 Task: In the Company vanderbilt.edu, Add note: 'Create a task to update CRM data hygiene.'. Mark checkbox to create task to follow up ': In 1 month'. Create task, with  description: Conduct Product Demo, Add due date: In 2 Business Days; Add reminder: 1 hour before. Set Priority High and add note: Consult with the marketing team for any upcoming promotions or campaigns related to this customer.. Logged in from softage.4@softage.net
Action: Mouse moved to (69, 58)
Screenshot: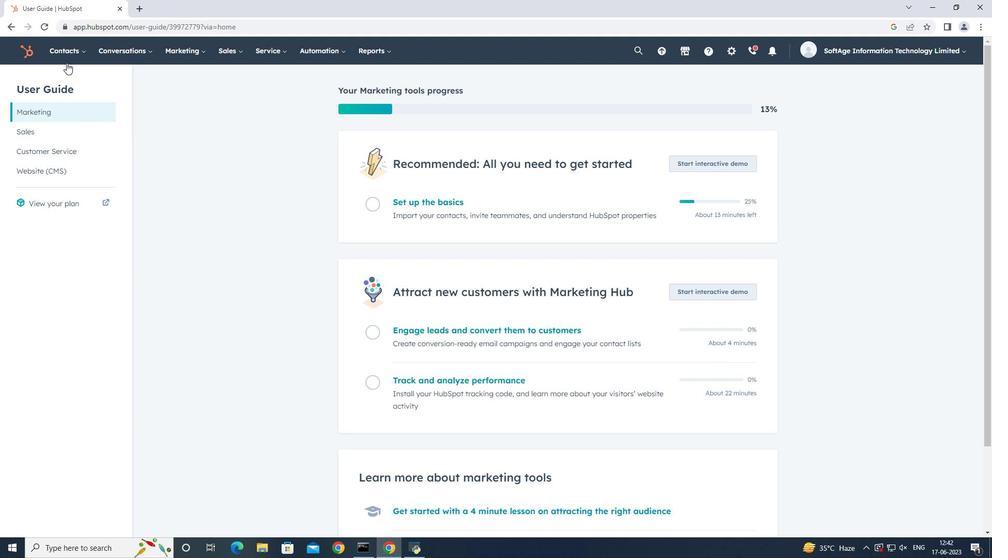 
Action: Mouse pressed left at (69, 58)
Screenshot: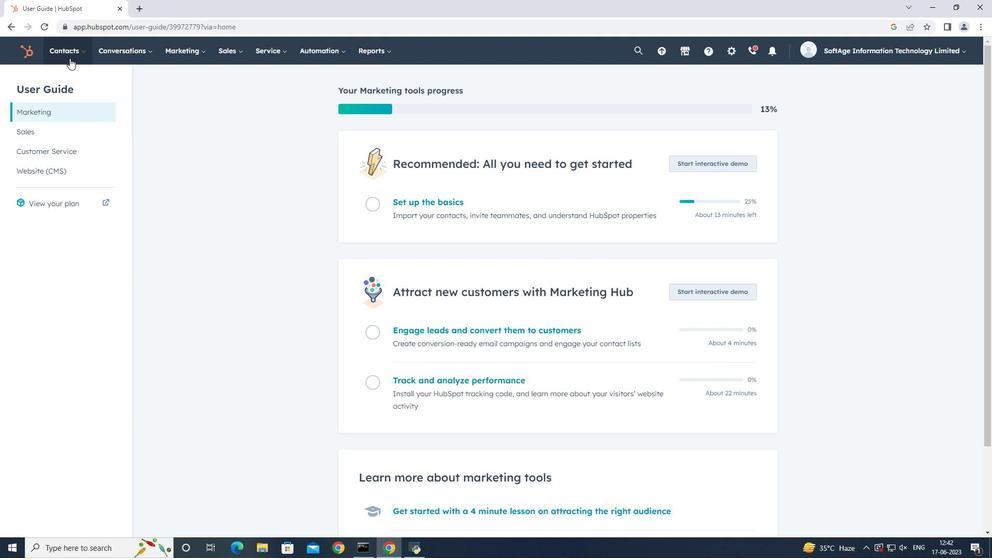 
Action: Mouse moved to (80, 106)
Screenshot: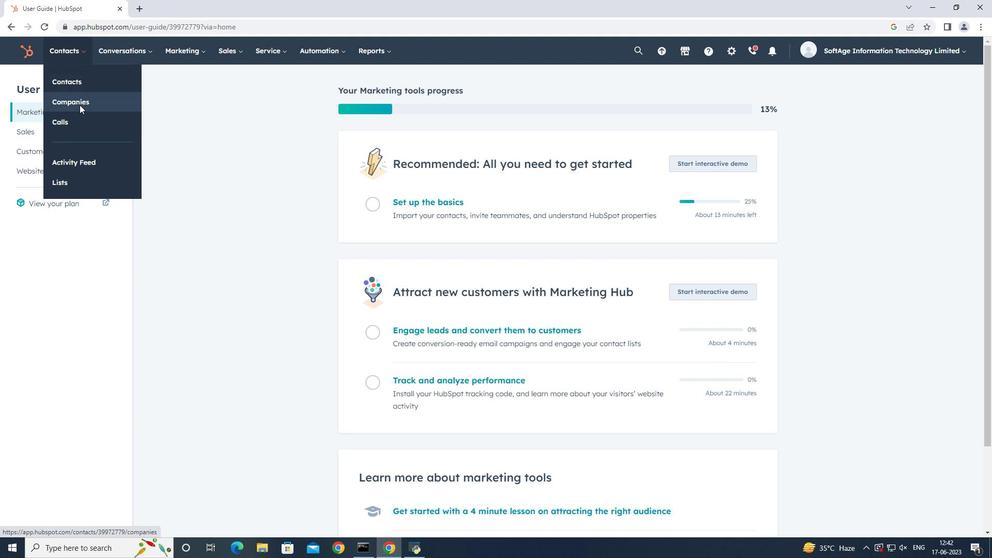
Action: Mouse pressed left at (80, 106)
Screenshot: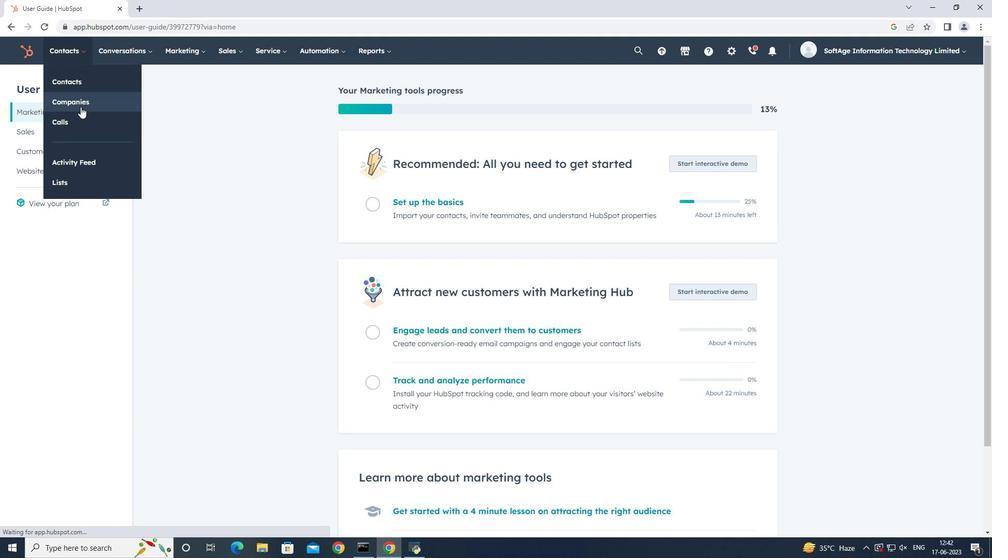 
Action: Mouse moved to (79, 167)
Screenshot: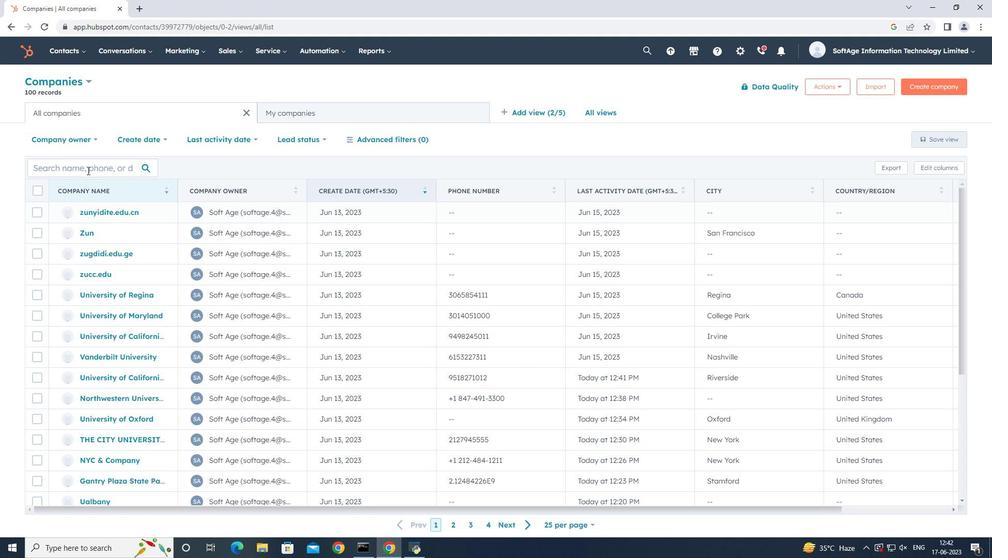 
Action: Mouse pressed left at (79, 167)
Screenshot: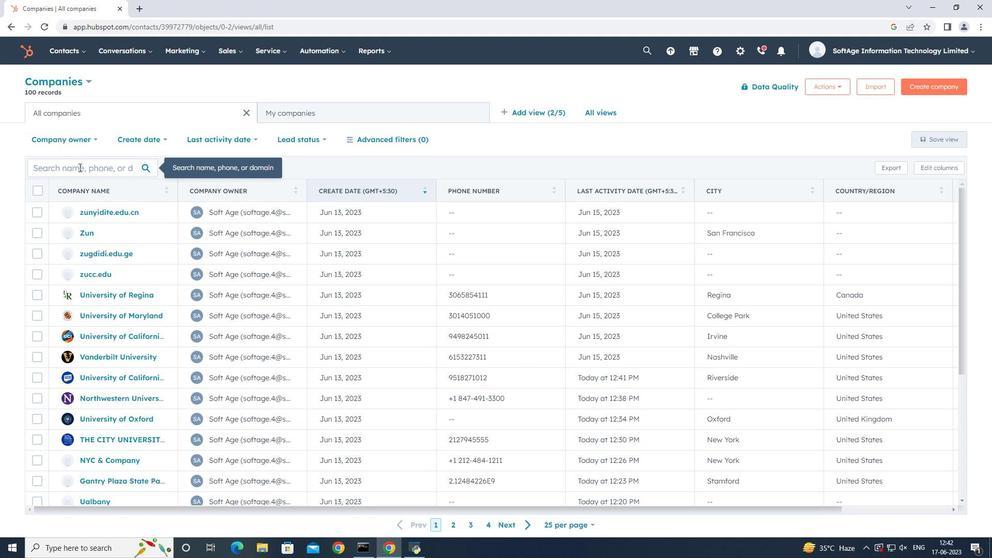 
Action: Key pressed vanderrbi<Key.backspace><Key.backspace><Key.backspace>
Screenshot: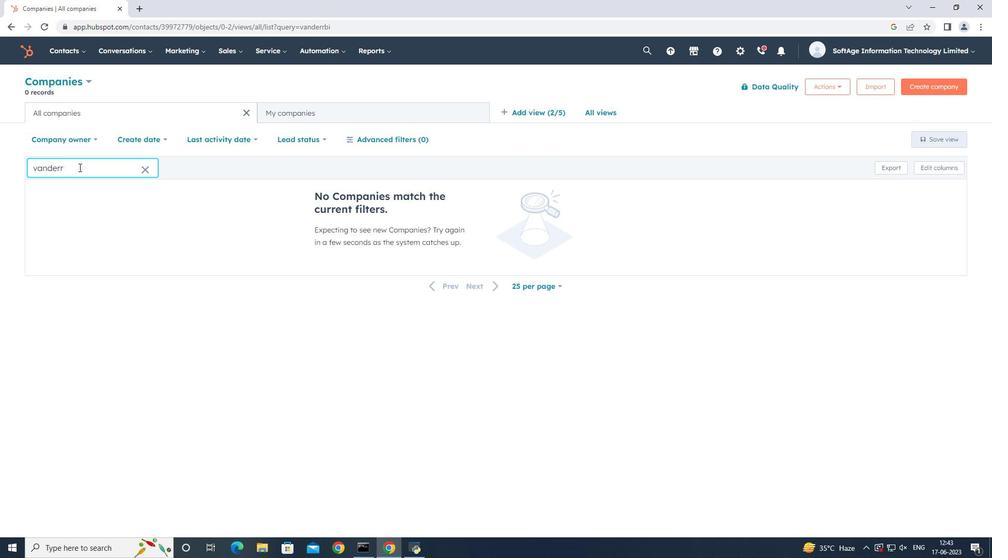
Action: Mouse moved to (101, 216)
Screenshot: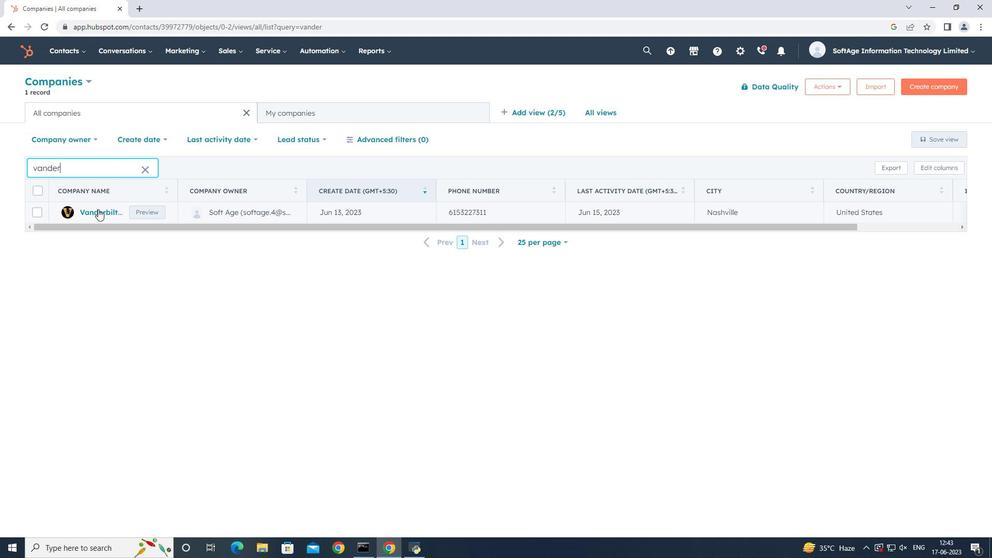 
Action: Mouse pressed left at (101, 216)
Screenshot: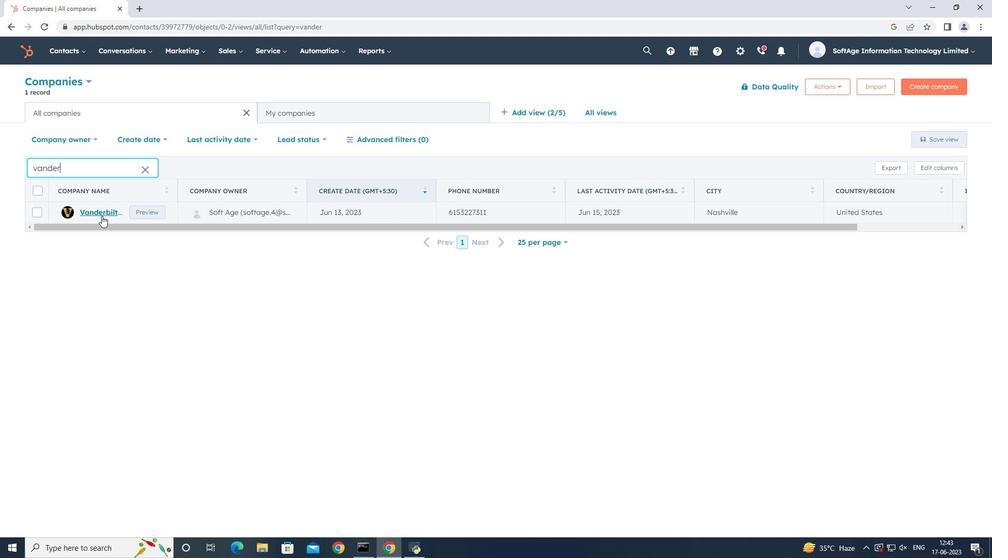 
Action: Mouse moved to (38, 171)
Screenshot: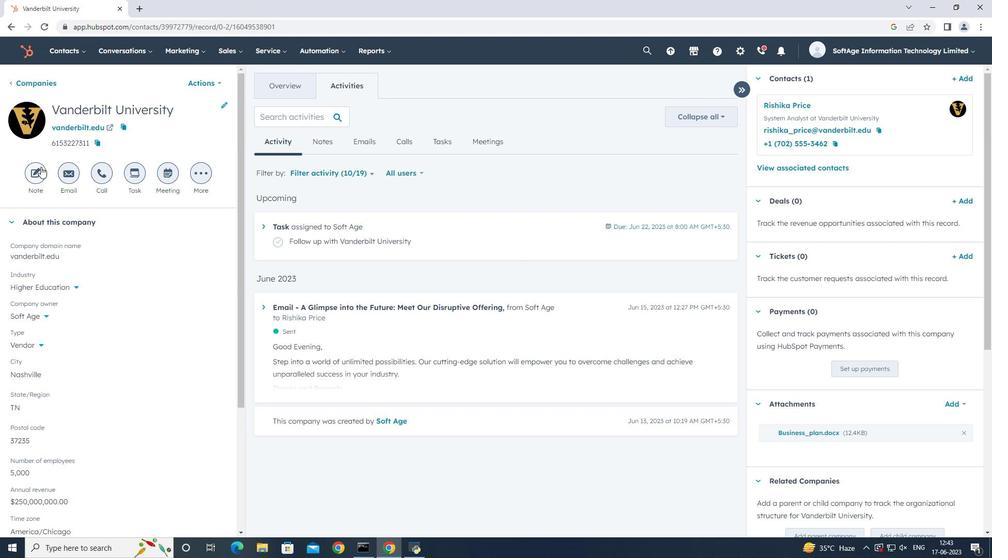 
Action: Mouse pressed left at (38, 171)
Screenshot: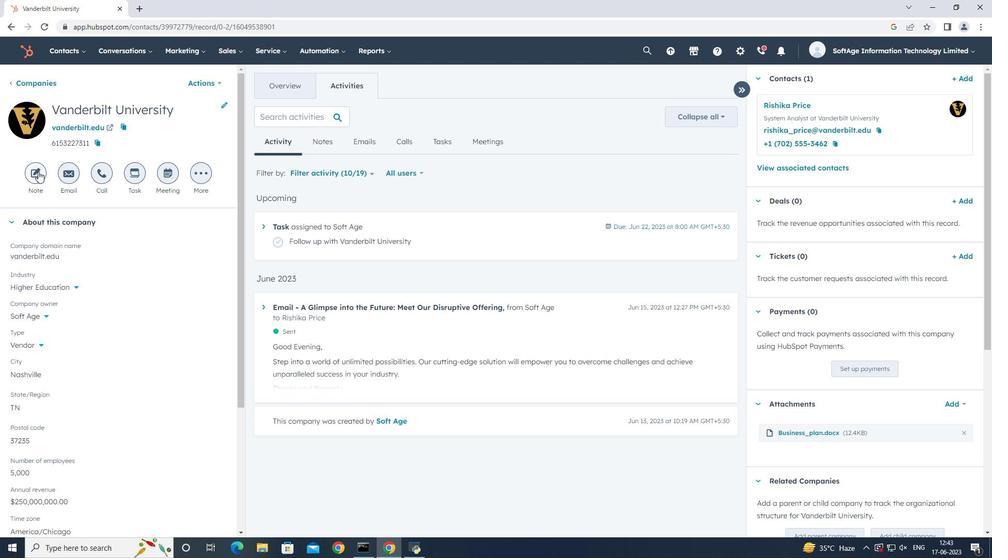 
Action: Mouse moved to (786, 438)
Screenshot: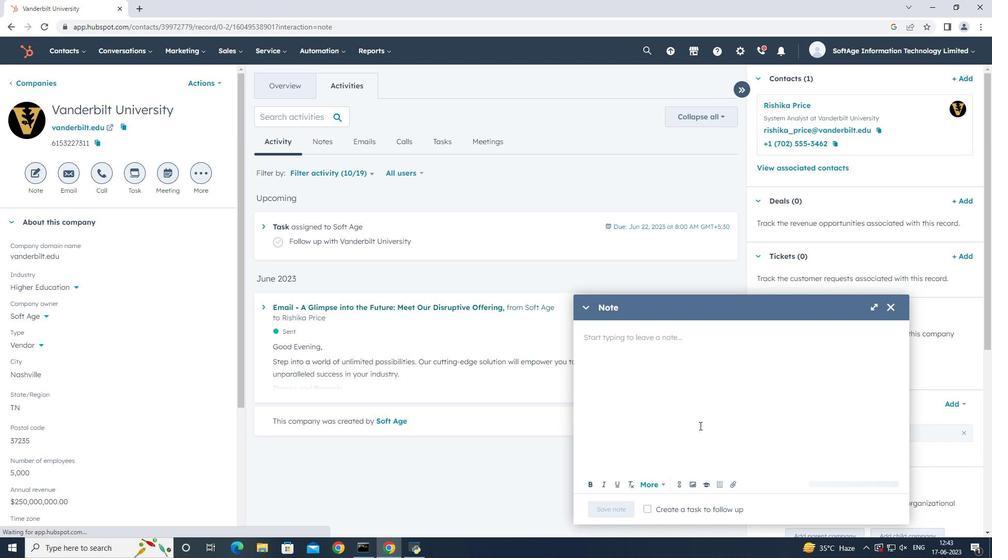 
Action: Key pressed <Key.shift>Create<Key.space>a<Key.space>task<Key.space><Key.space><Key.backspace>to<Key.space>update<Key.space><Key.shift>CRM<Key.space>data<Key.space>hygiene.
Screenshot: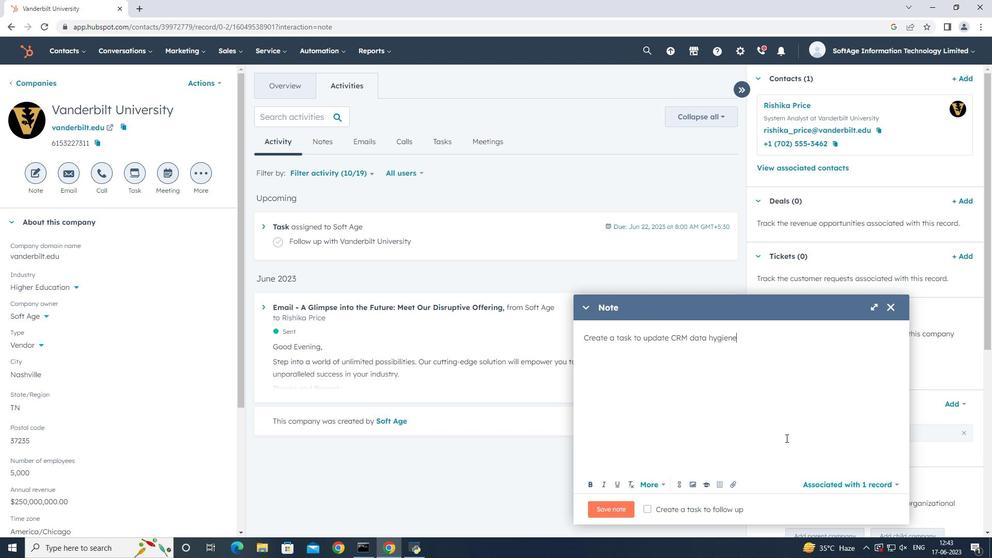 
Action: Mouse moved to (683, 504)
Screenshot: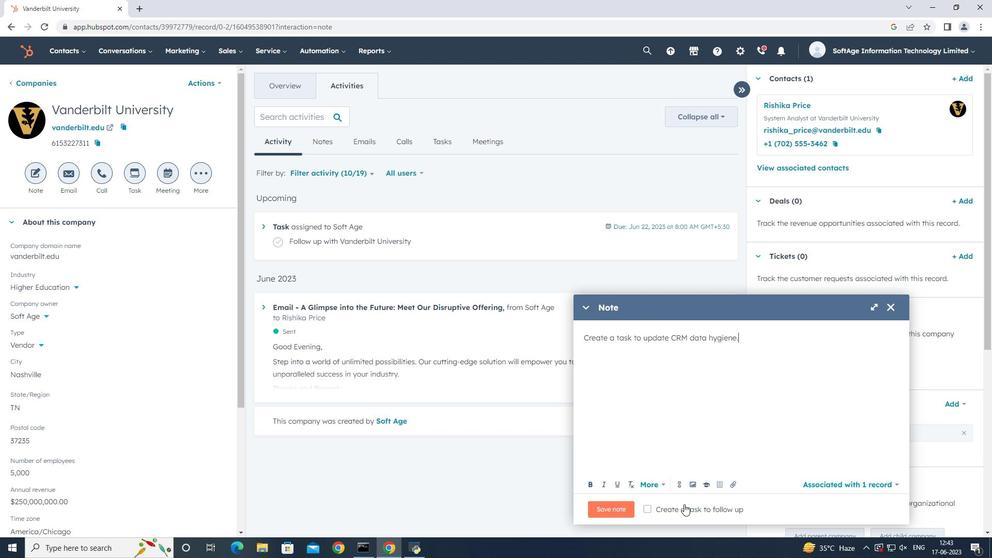 
Action: Mouse pressed left at (683, 504)
Screenshot: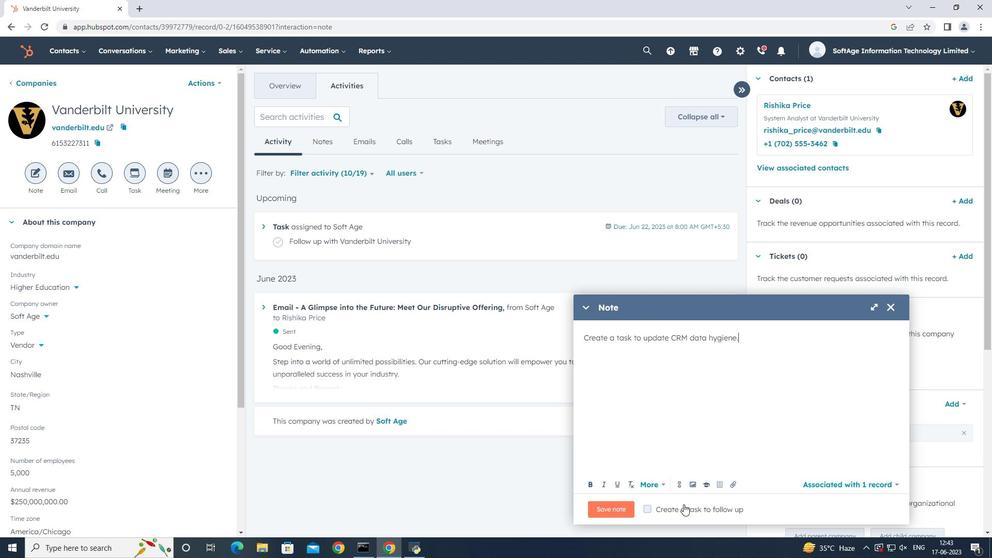 
Action: Mouse moved to (794, 506)
Screenshot: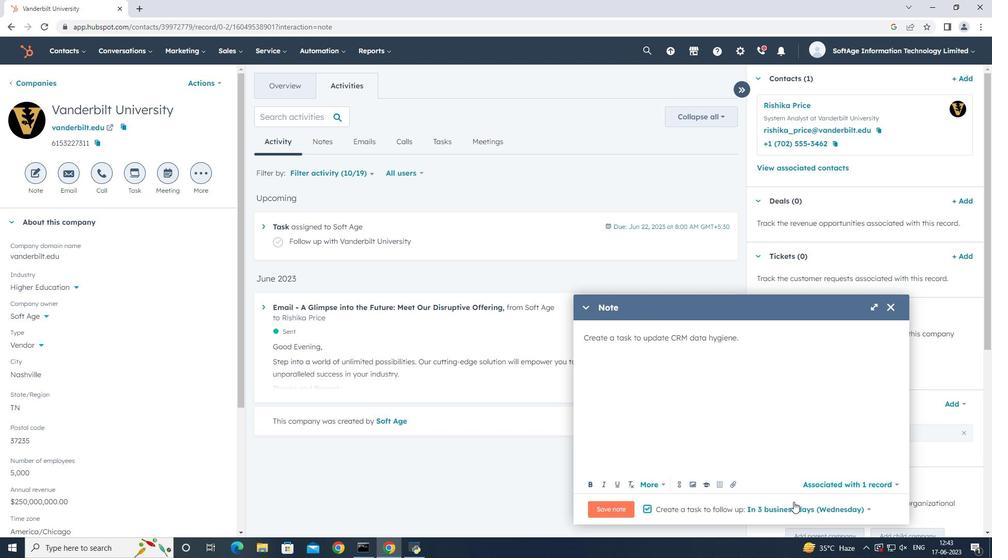 
Action: Mouse pressed left at (794, 506)
Screenshot: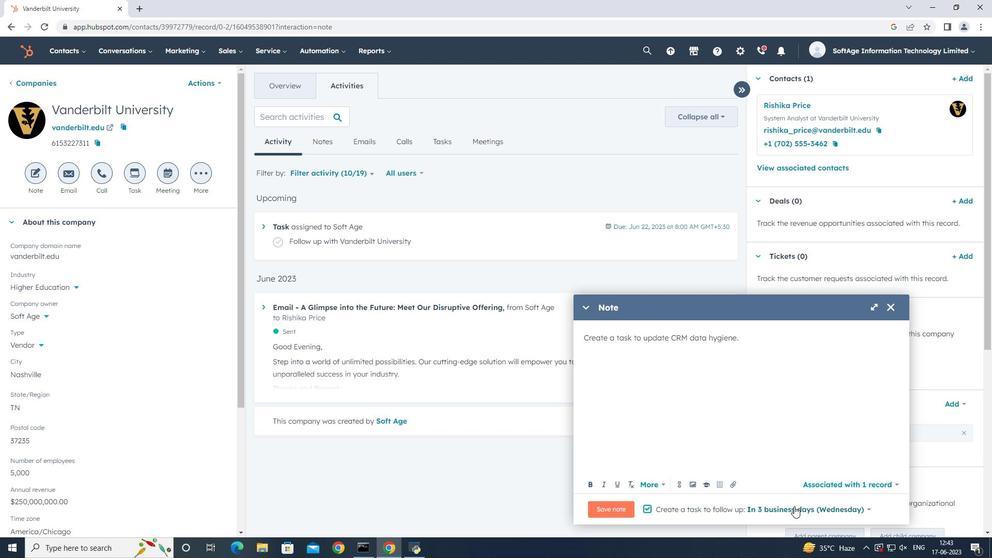 
Action: Mouse moved to (797, 476)
Screenshot: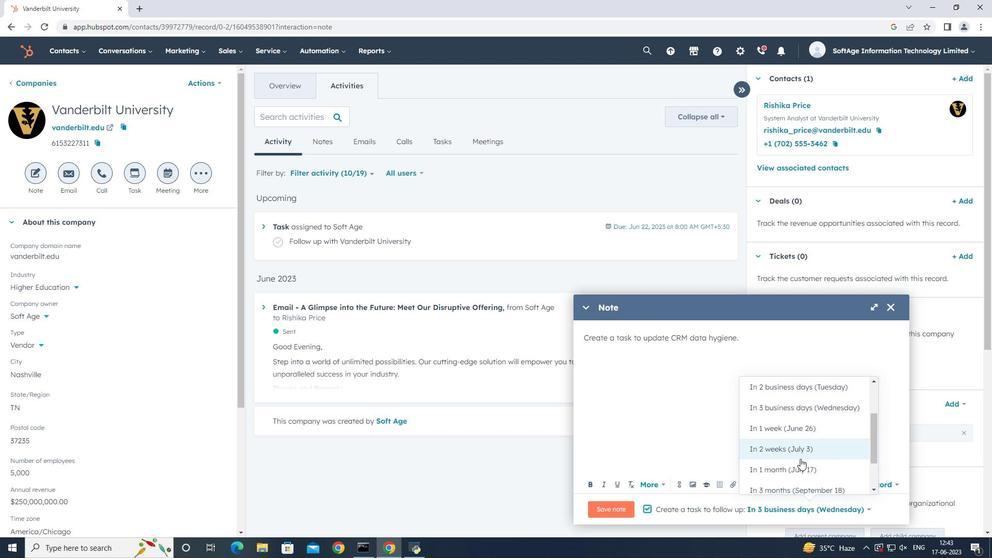 
Action: Mouse pressed left at (797, 476)
Screenshot: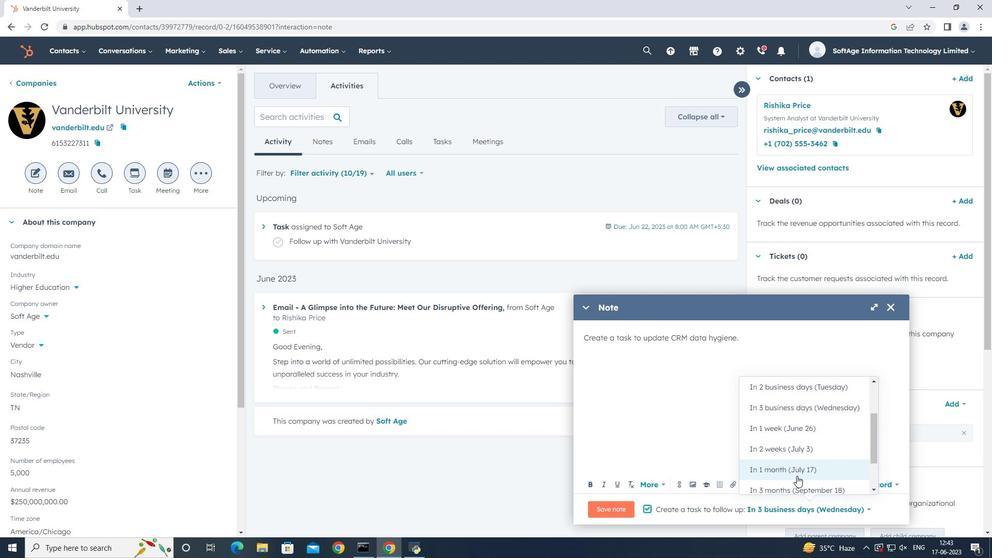 
Action: Mouse moved to (617, 506)
Screenshot: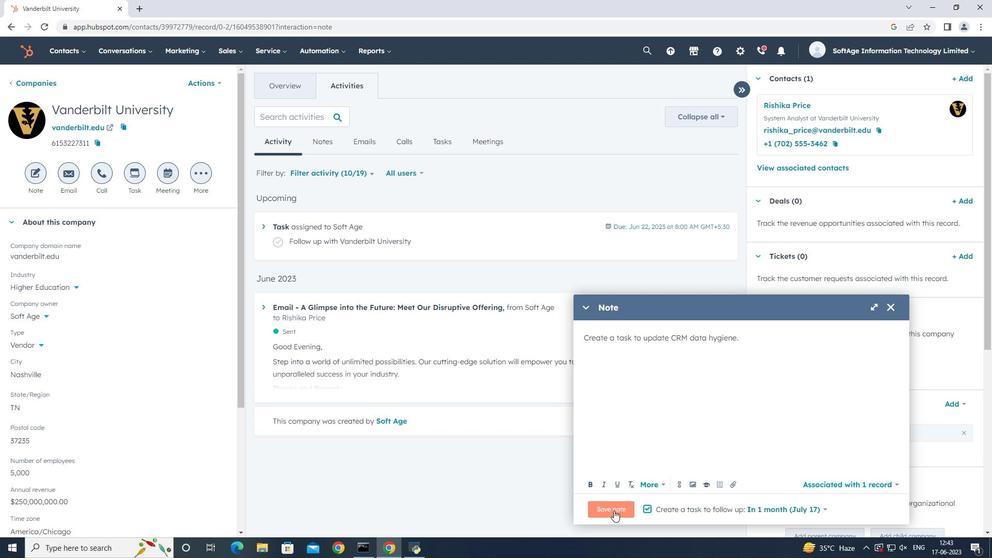 
Action: Mouse pressed left at (617, 506)
Screenshot: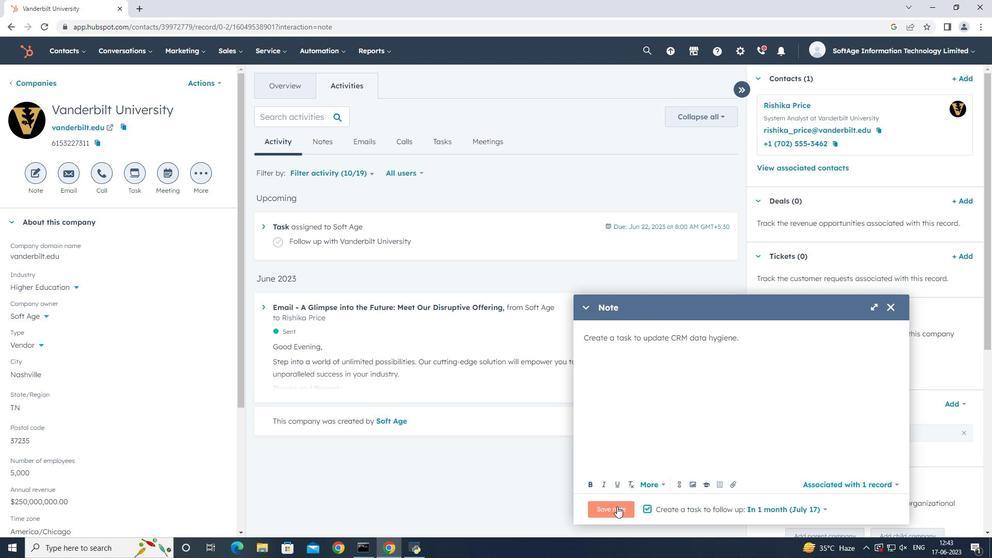 
Action: Mouse moved to (133, 175)
Screenshot: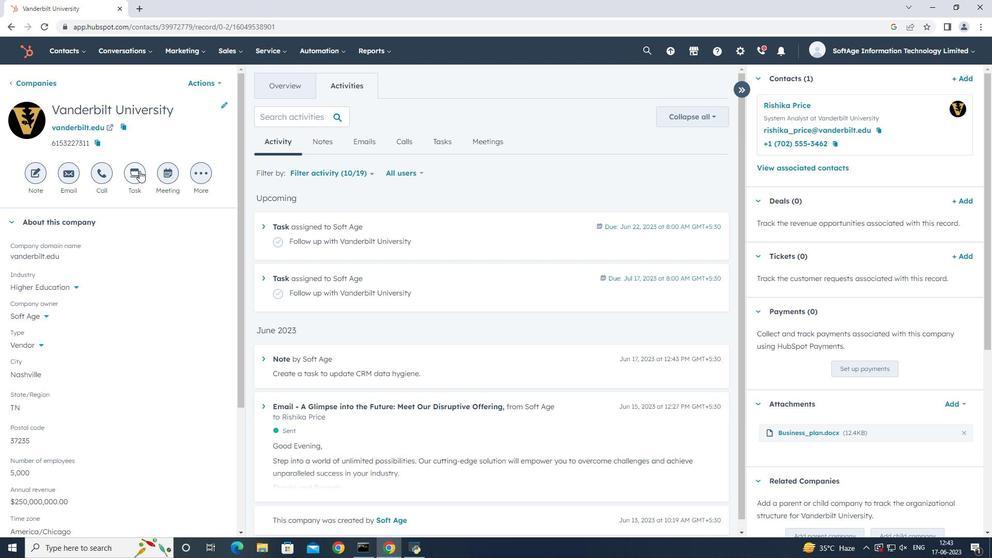 
Action: Mouse pressed left at (133, 175)
Screenshot: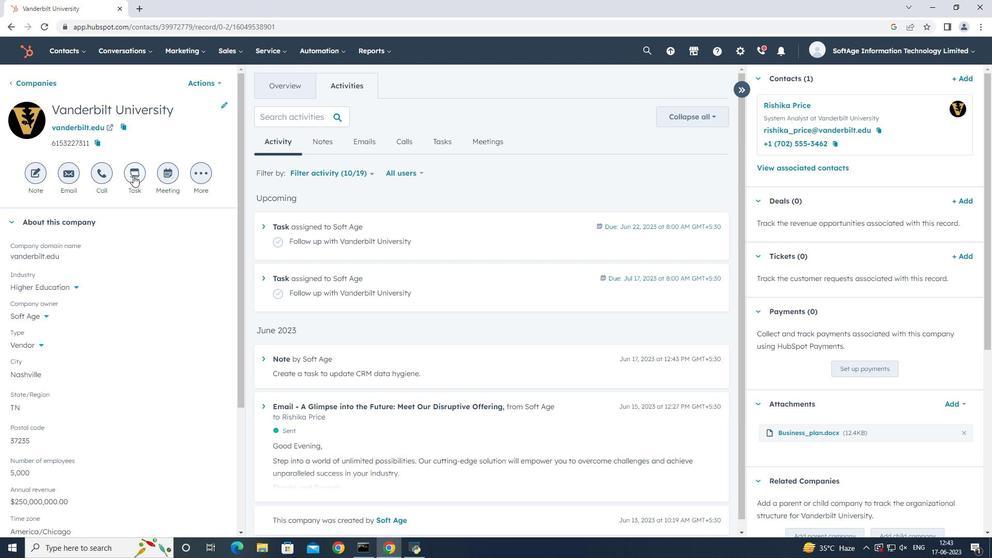 
Action: Mouse moved to (818, 381)
Screenshot: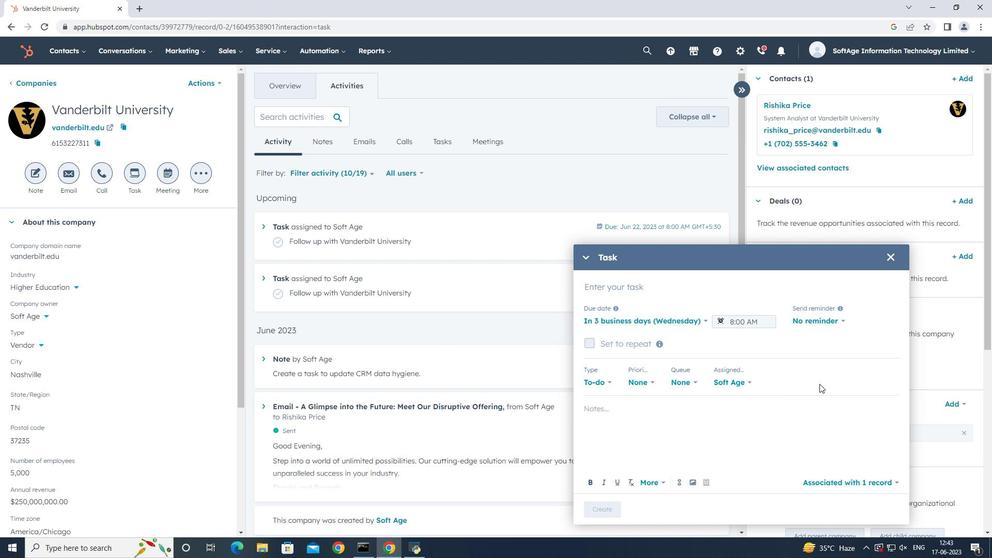 
Action: Key pressed <Key.shift>Conduct<Key.space><Key.shift_r>Product<Key.space><Key.shift>Demo,
Screenshot: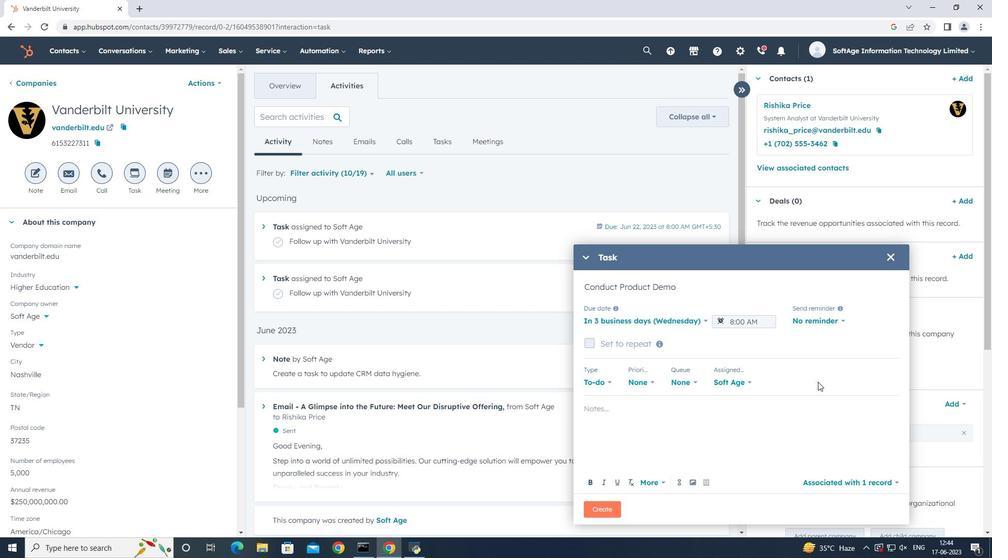 
Action: Mouse moved to (649, 319)
Screenshot: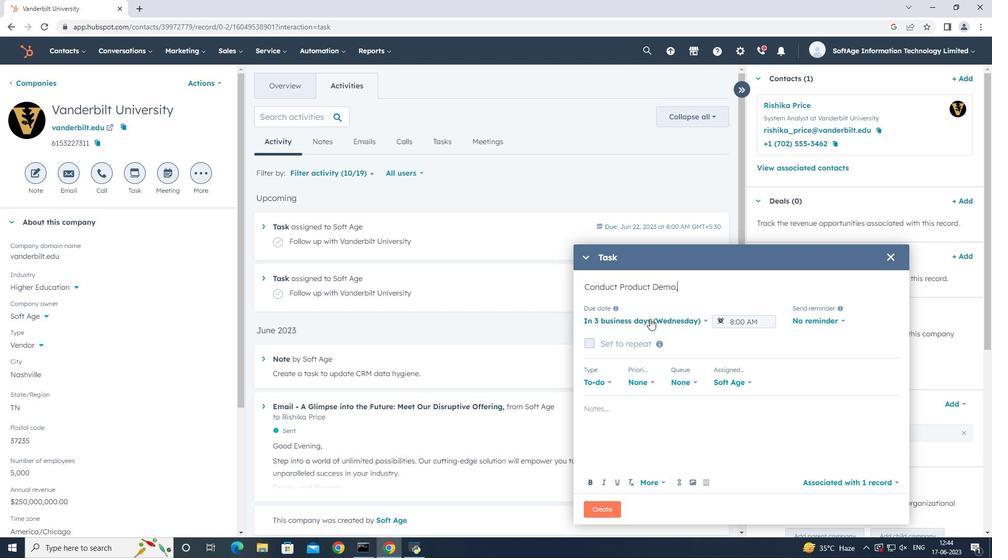 
Action: Mouse pressed left at (649, 319)
Screenshot: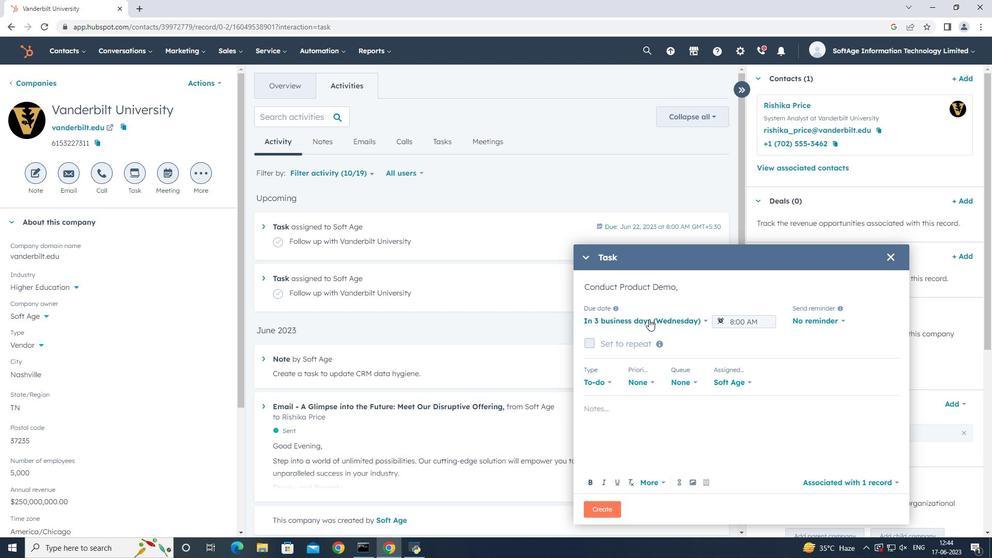 
Action: Mouse moved to (653, 345)
Screenshot: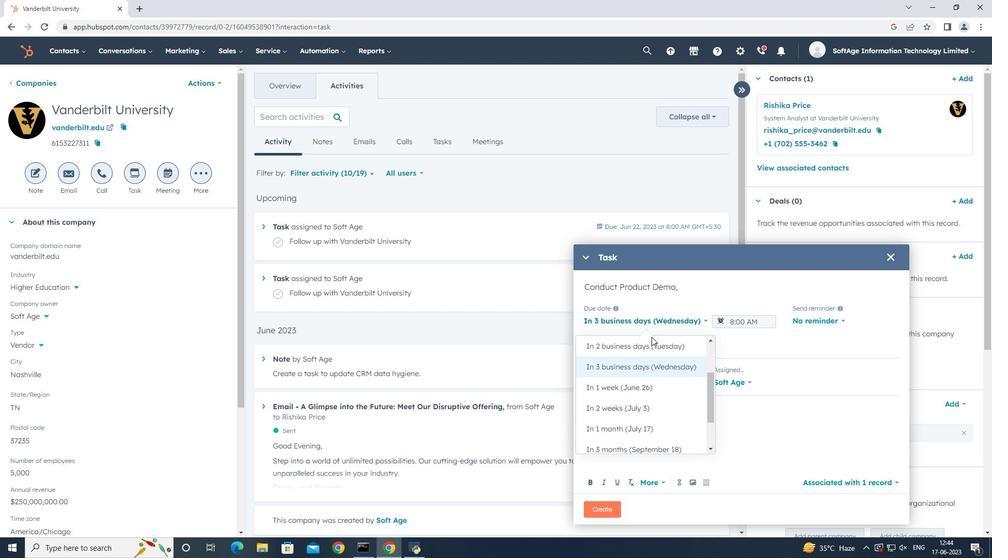 
Action: Mouse pressed left at (653, 345)
Screenshot: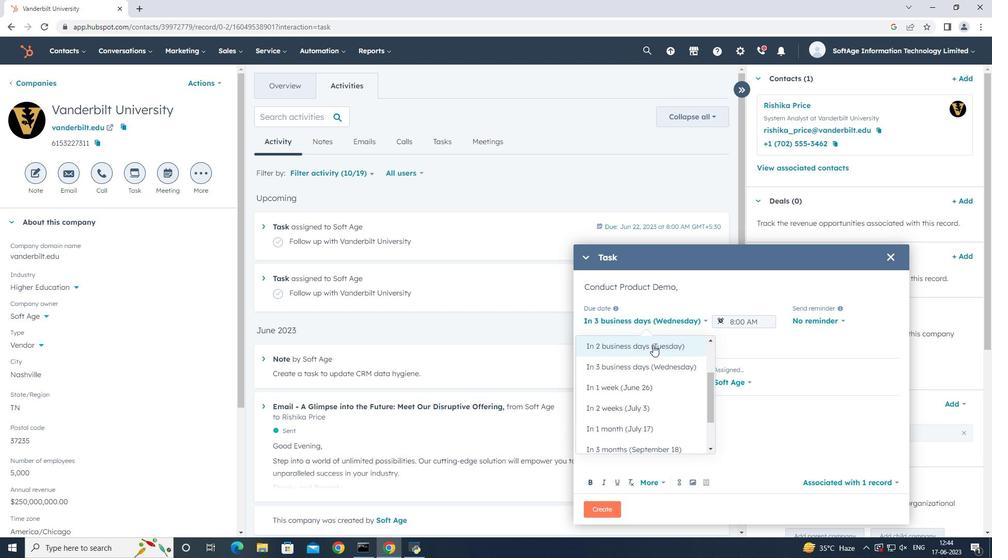 
Action: Mouse moved to (791, 320)
Screenshot: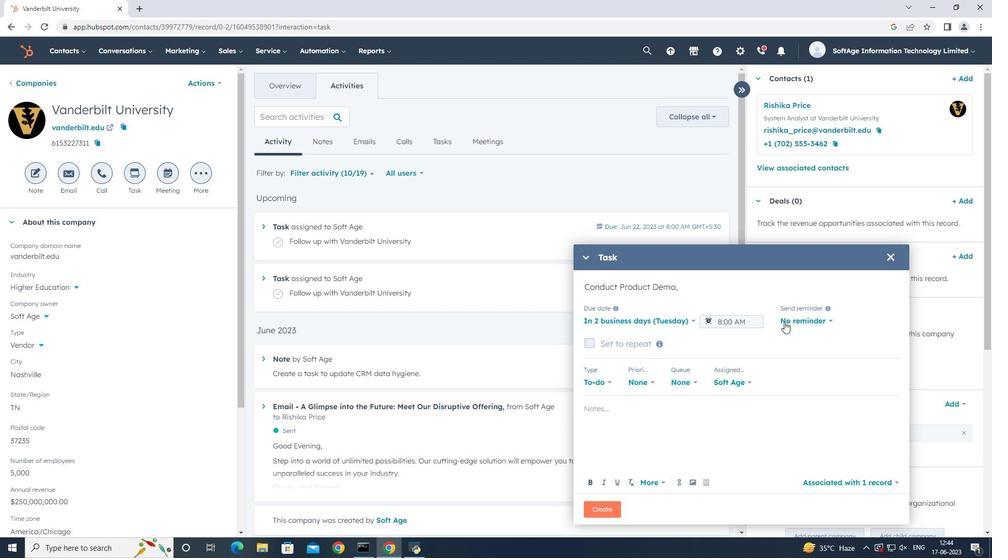 
Action: Mouse pressed left at (791, 320)
Screenshot: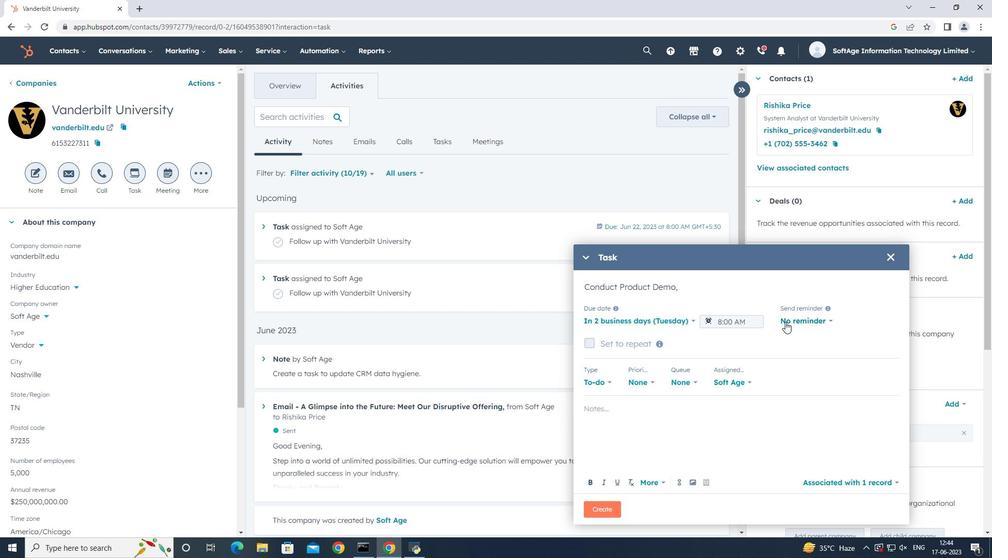 
Action: Mouse moved to (810, 410)
Screenshot: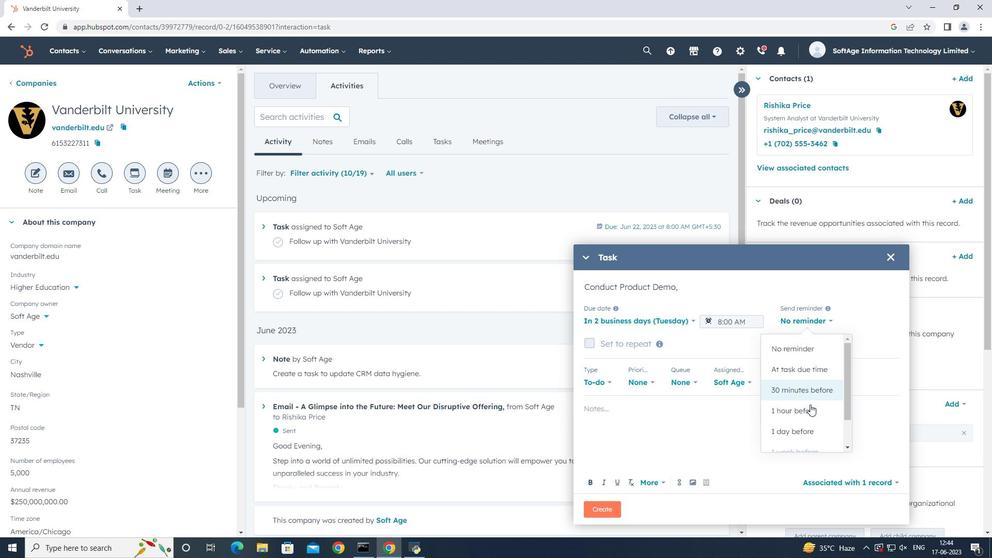 
Action: Mouse pressed left at (810, 410)
Screenshot: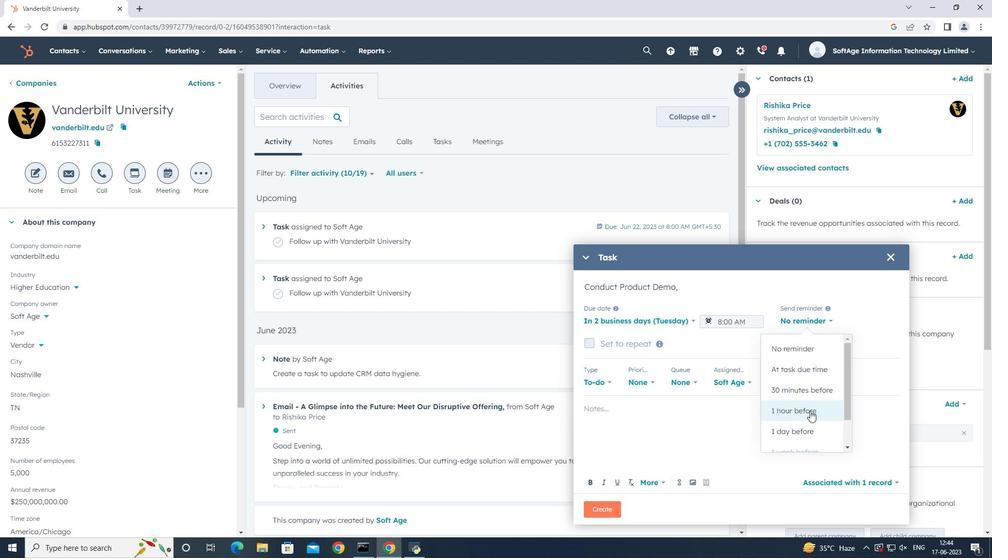 
Action: Mouse moved to (647, 383)
Screenshot: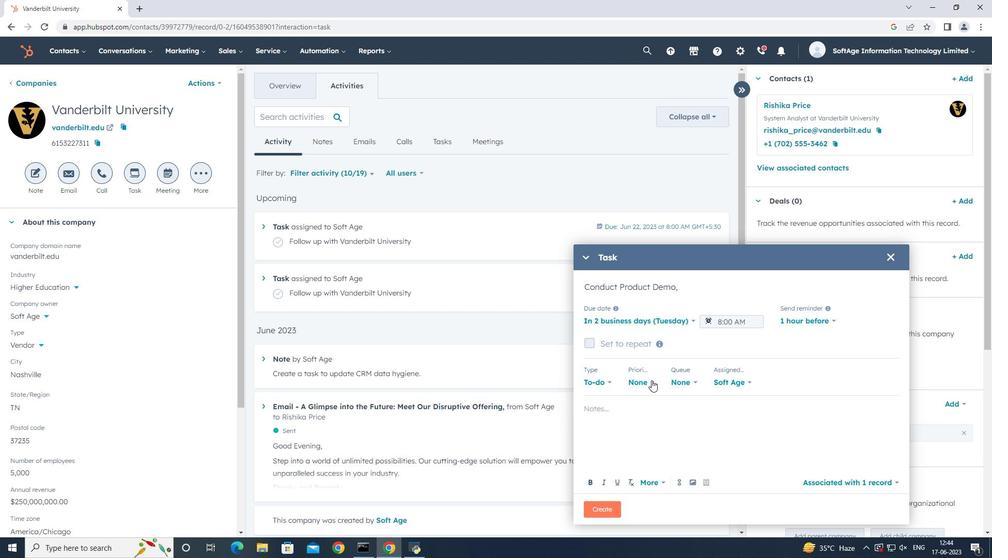 
Action: Mouse pressed left at (647, 383)
Screenshot: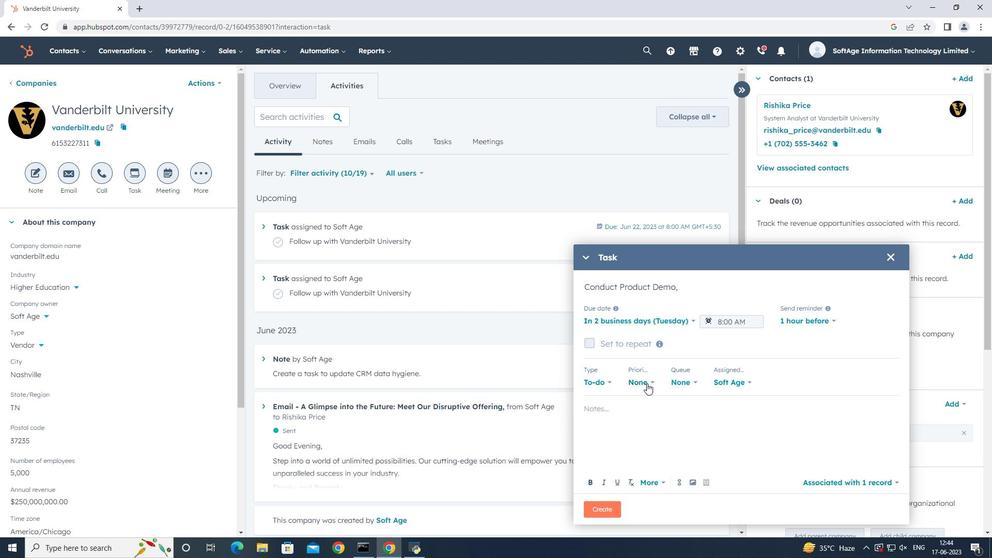 
Action: Mouse moved to (641, 471)
Screenshot: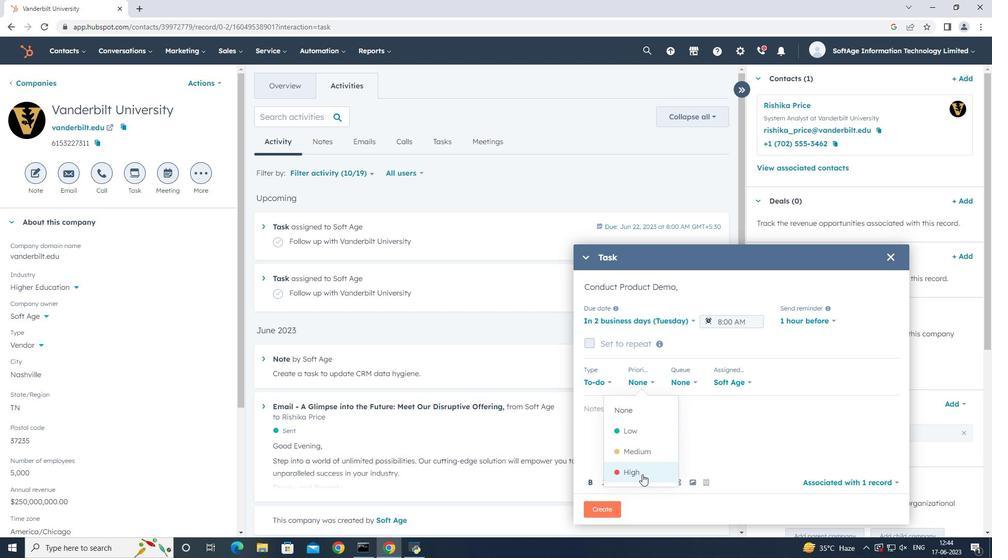 
Action: Mouse pressed left at (641, 471)
Screenshot: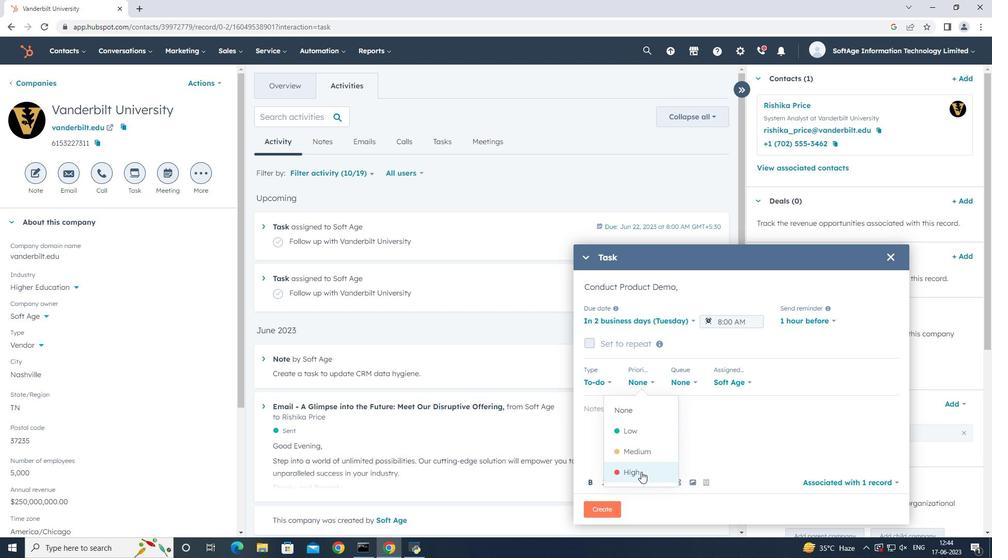 
Action: Mouse moved to (667, 419)
Screenshot: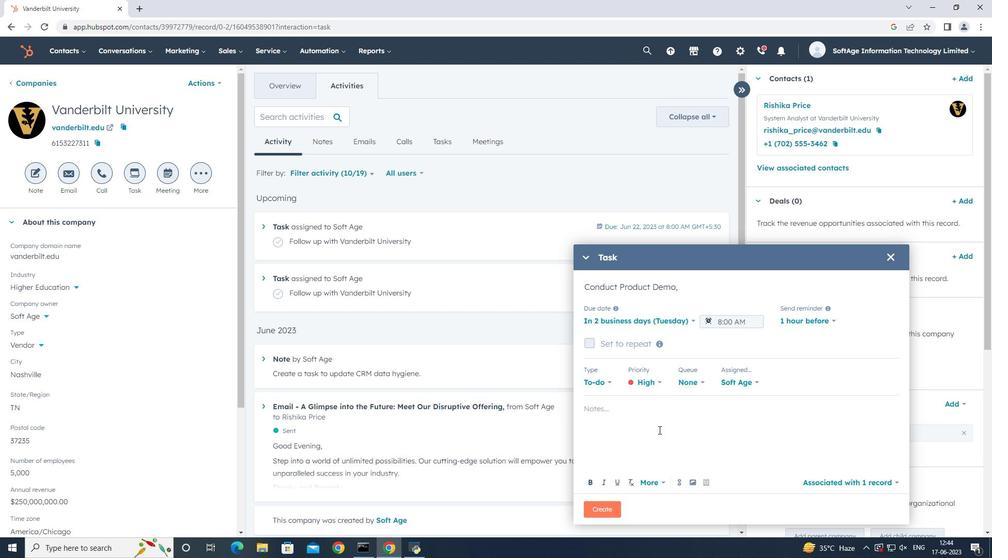 
Action: Mouse pressed left at (667, 419)
Screenshot: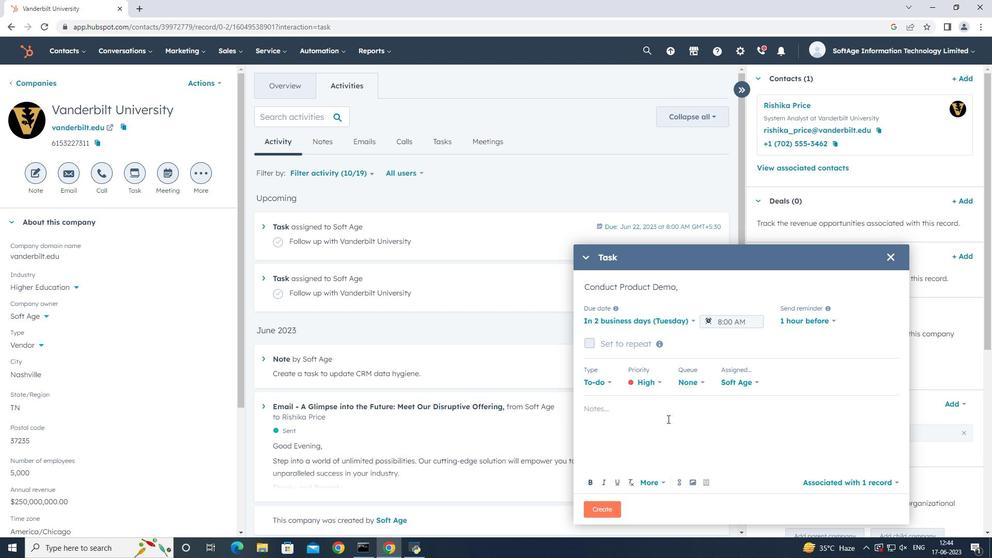 
Action: Key pressed <Key.shift>Consult<Key.space>with<Key.space>the<Key.space>marketing<Key.space>team<Key.space>for<Key.space>any<Key.space>upcoming<Key.space>promotions<Key.space>or<Key.space>campaigns<Key.space>related<Key.space>to<Key.space>this<Key.space>customers..
Screenshot: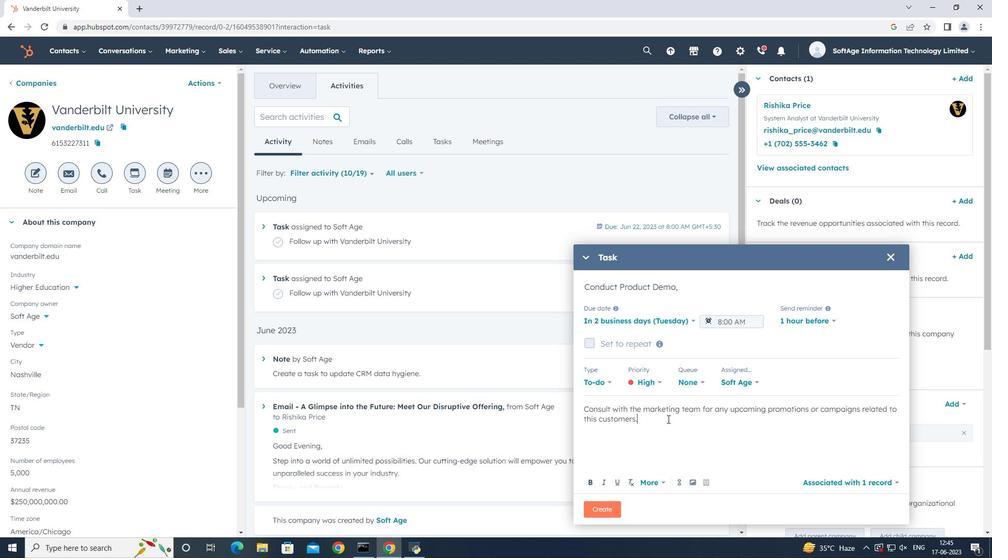 
Action: Mouse moved to (612, 511)
Screenshot: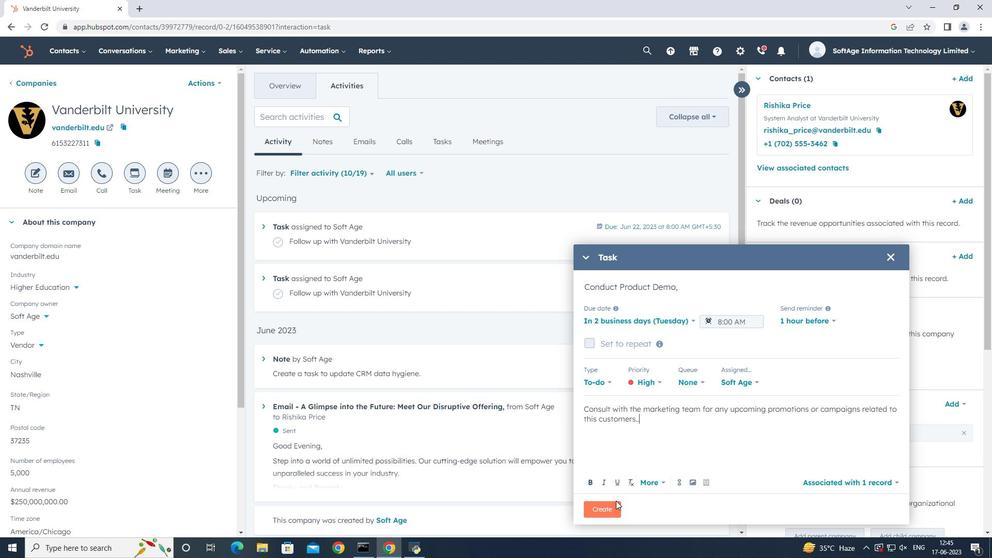 
Action: Mouse pressed left at (612, 511)
Screenshot: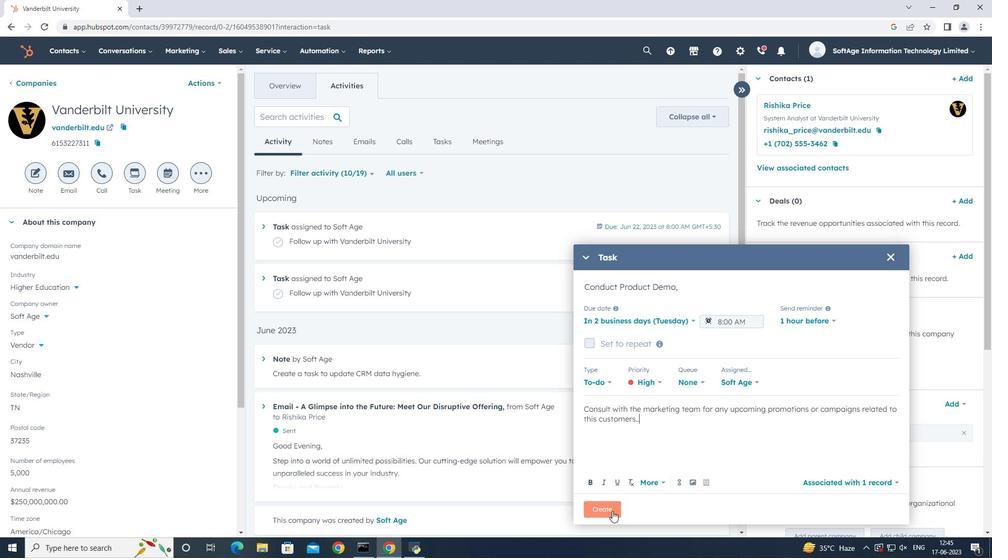 
Action: Mouse moved to (558, 485)
Screenshot: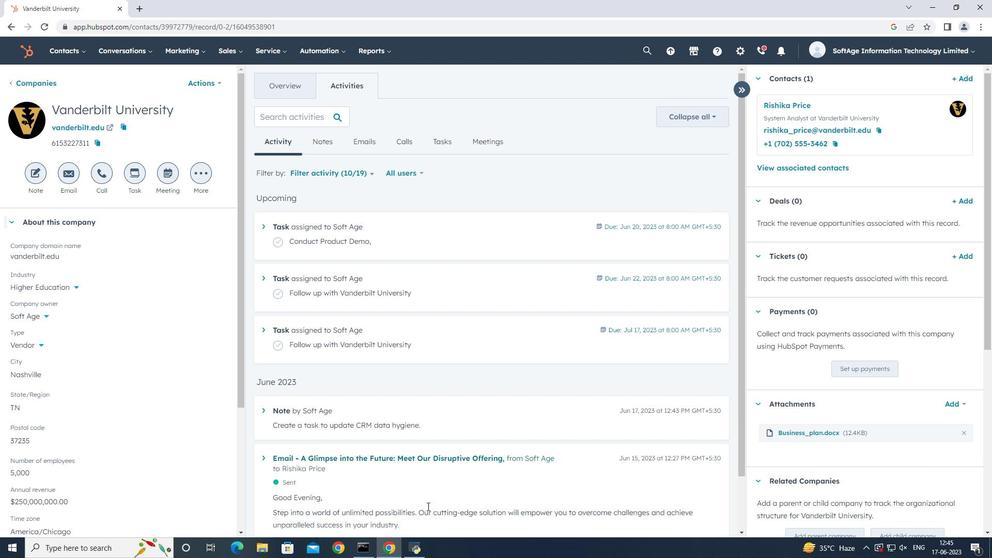 
Action: Mouse scrolled (558, 484) with delta (0, 0)
Screenshot: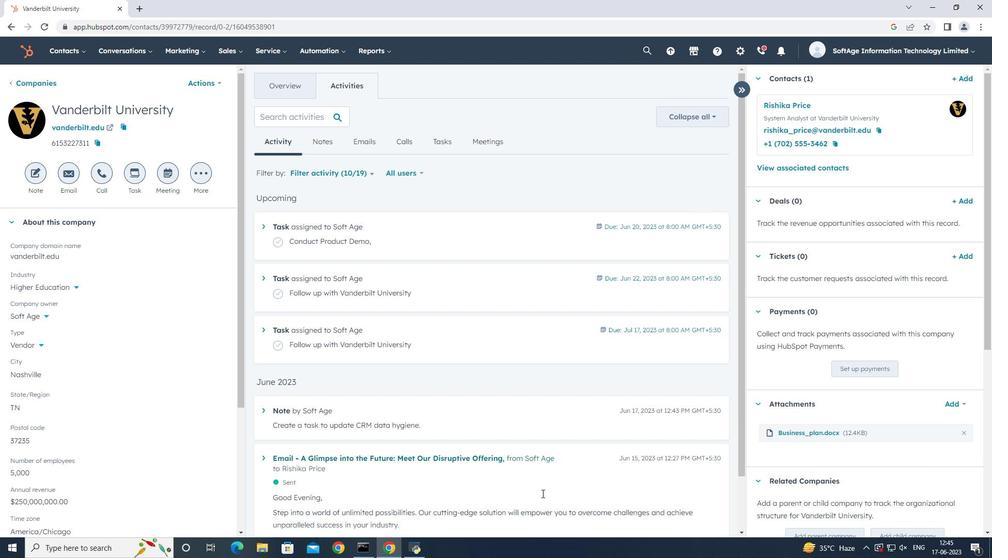 
Action: Mouse scrolled (558, 484) with delta (0, 0)
Screenshot: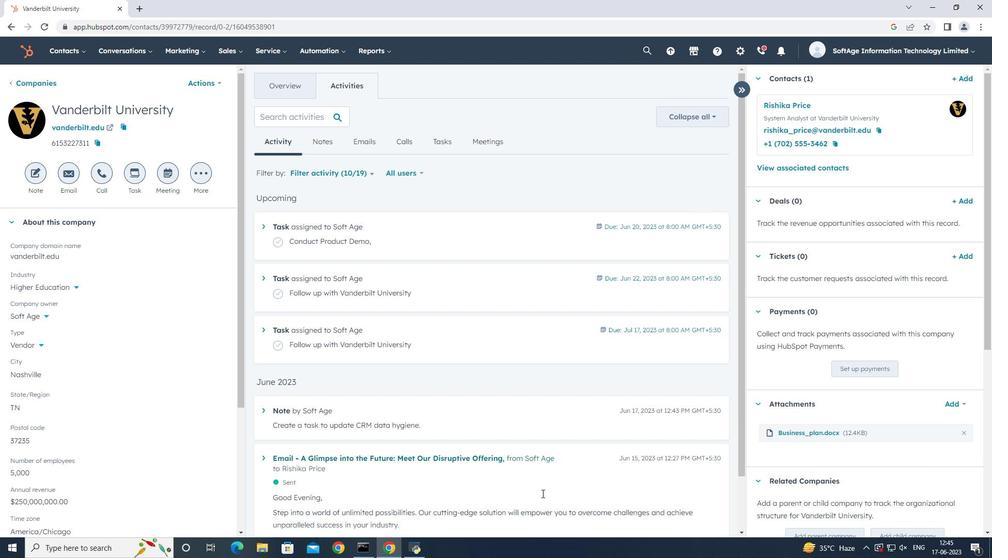 
Action: Mouse scrolled (558, 484) with delta (0, 0)
Screenshot: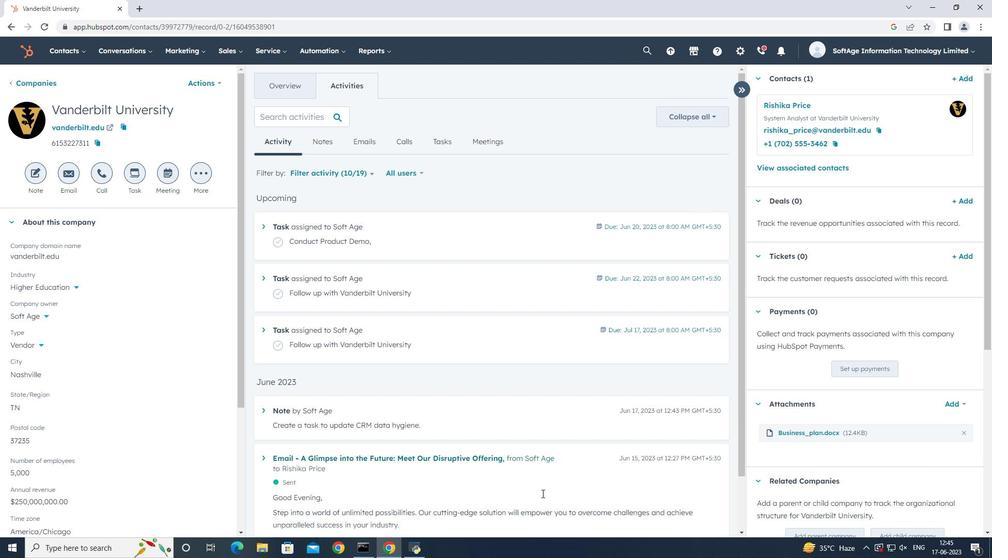 
Action: Mouse scrolled (558, 484) with delta (0, 0)
Screenshot: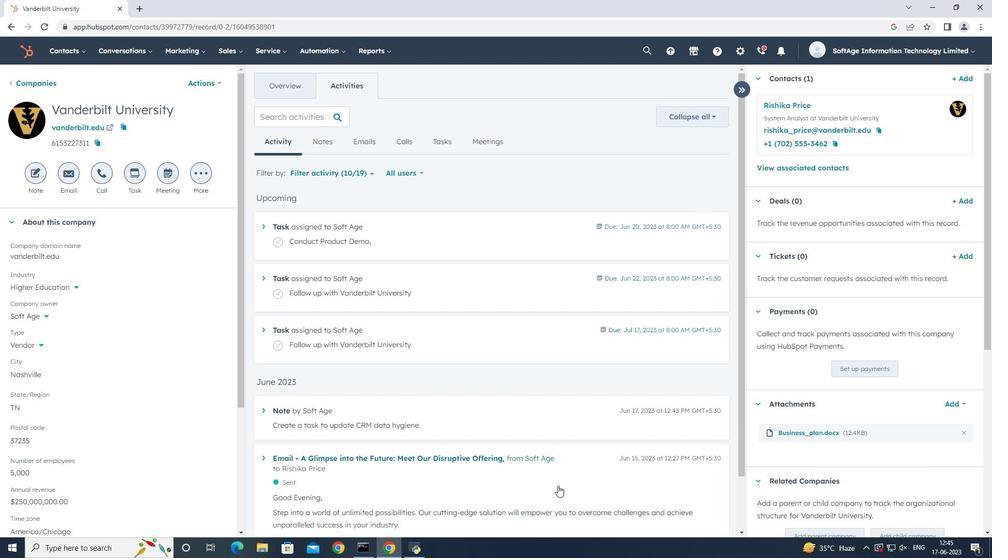 
Action: Mouse scrolled (558, 484) with delta (0, 0)
Screenshot: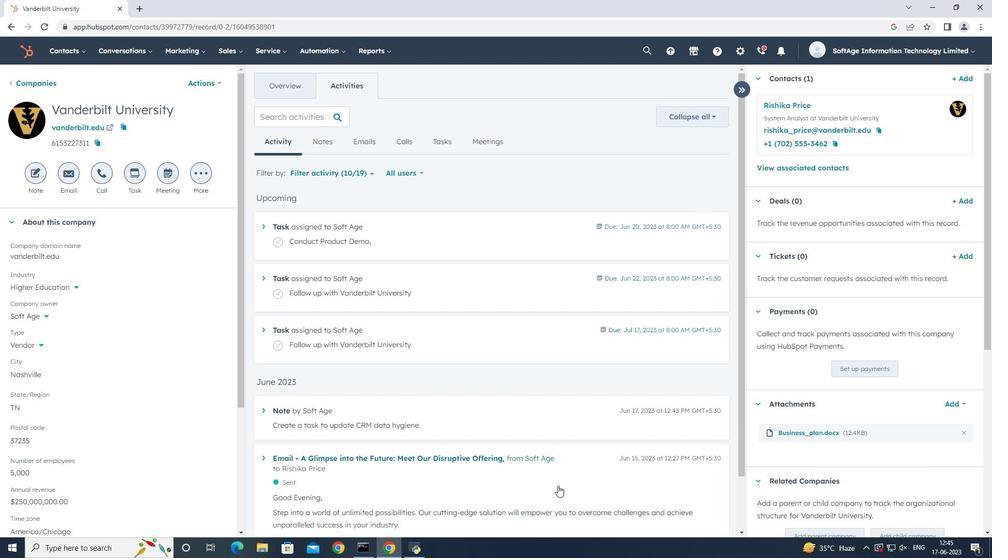 
Action: Mouse scrolled (558, 484) with delta (0, 0)
Screenshot: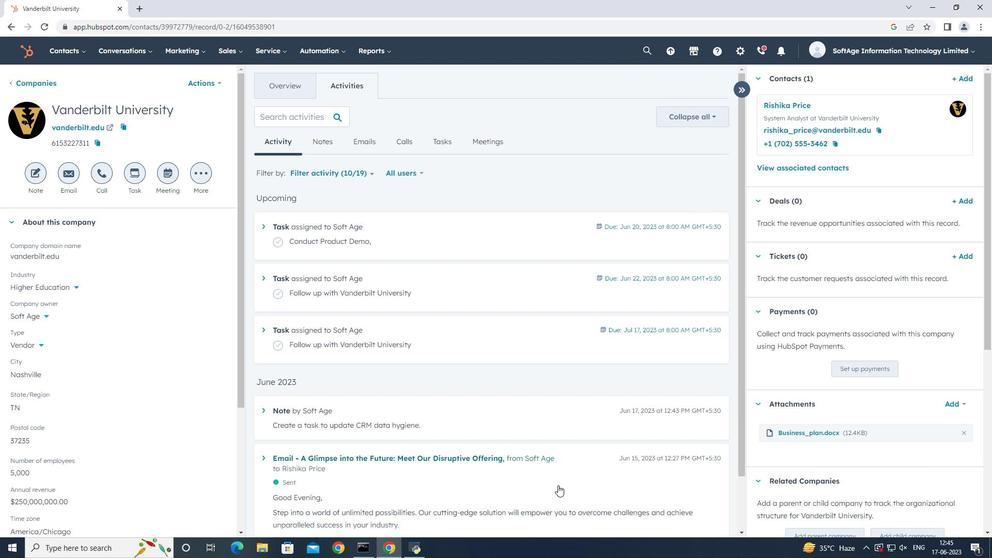 
Action: Mouse moved to (530, 326)
Screenshot: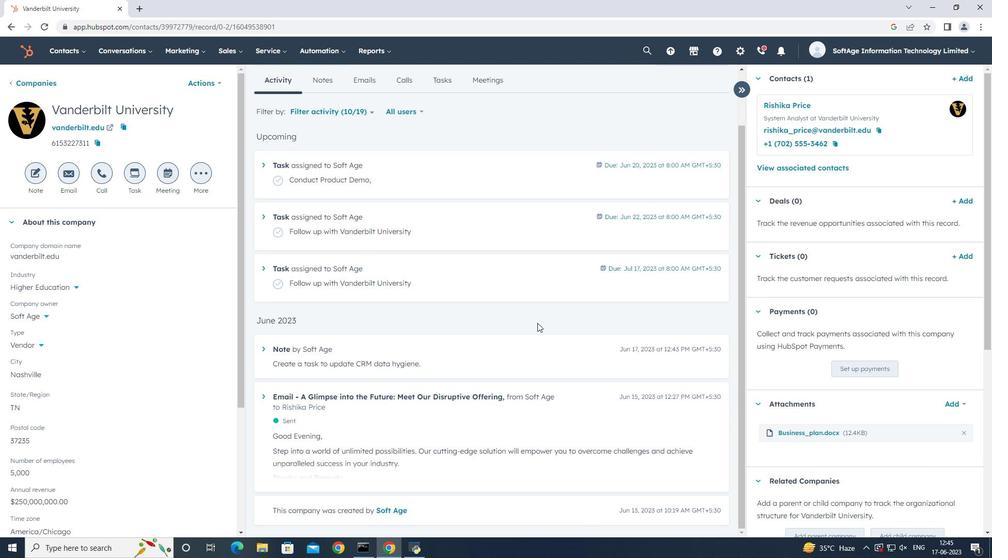 
Action: Mouse scrolled (530, 327) with delta (0, 0)
Screenshot: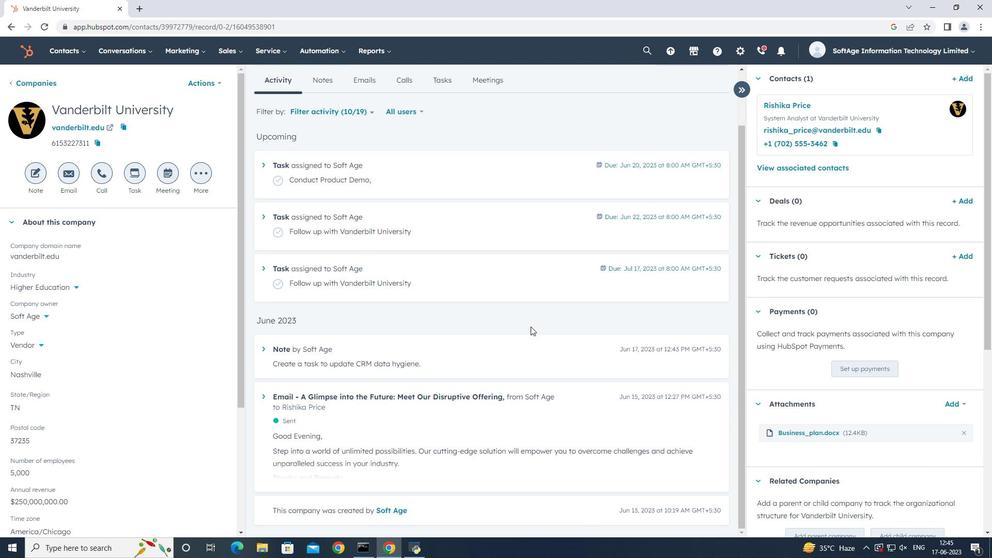 
Action: Mouse scrolled (530, 327) with delta (0, 0)
Screenshot: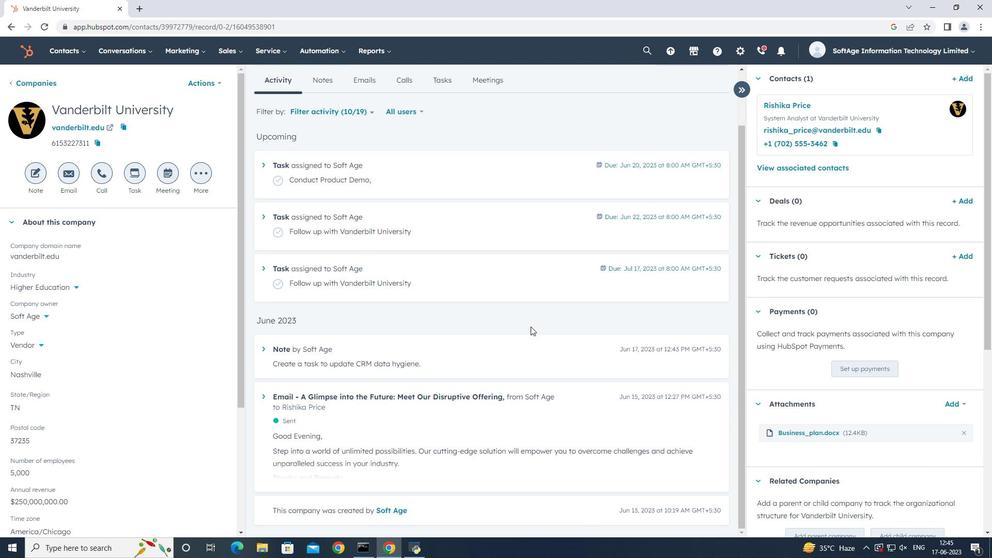 
Action: Mouse scrolled (530, 327) with delta (0, 0)
Screenshot: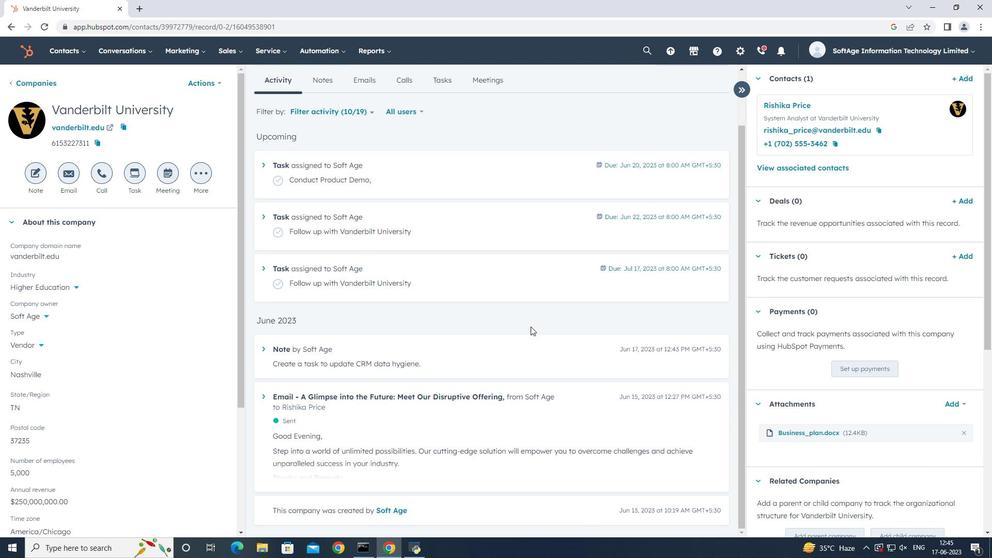 
Action: Mouse scrolled (530, 327) with delta (0, 0)
Screenshot: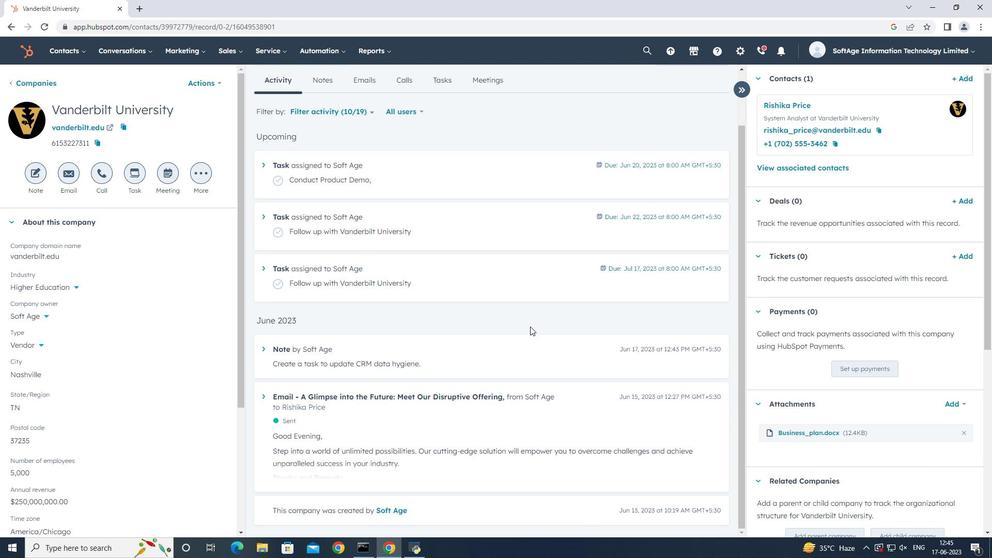 
Action: Mouse scrolled (530, 327) with delta (0, 0)
Screenshot: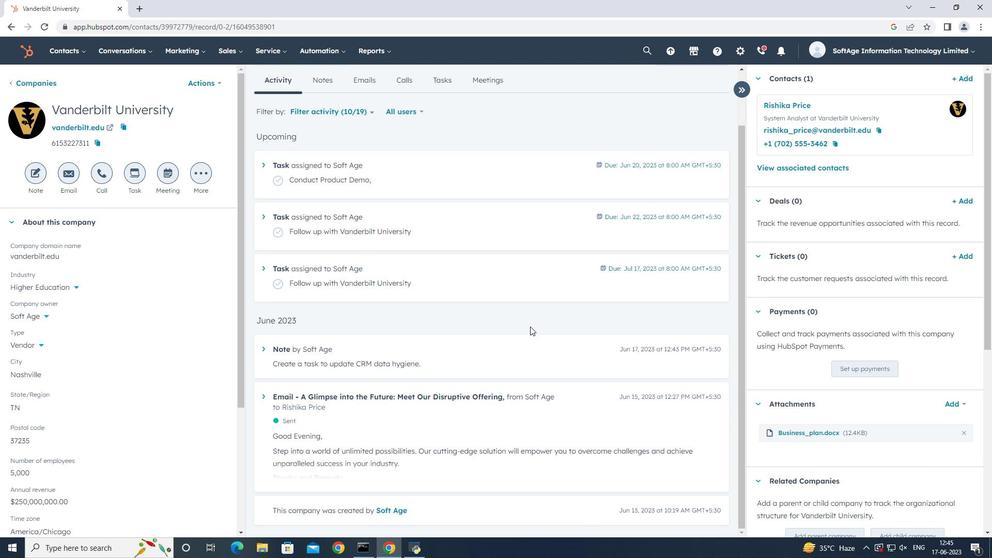 
Action: Mouse scrolled (530, 327) with delta (0, 0)
Screenshot: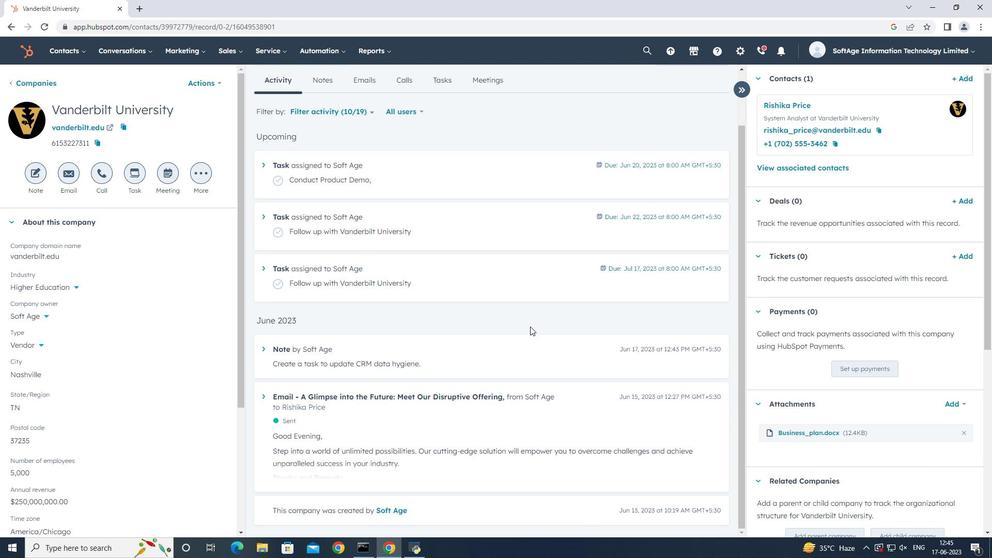 
